 Task: Apply underline to description text.
Action: Mouse moved to (652, 368)
Screenshot: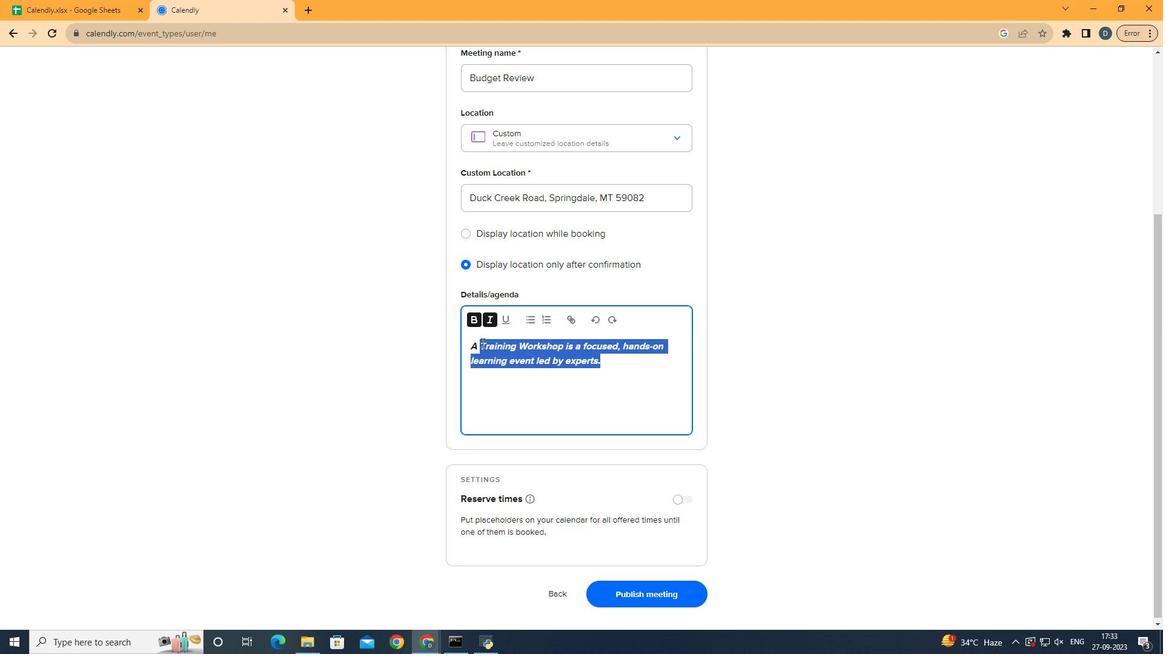 
Action: Mouse pressed left at (652, 368)
Screenshot: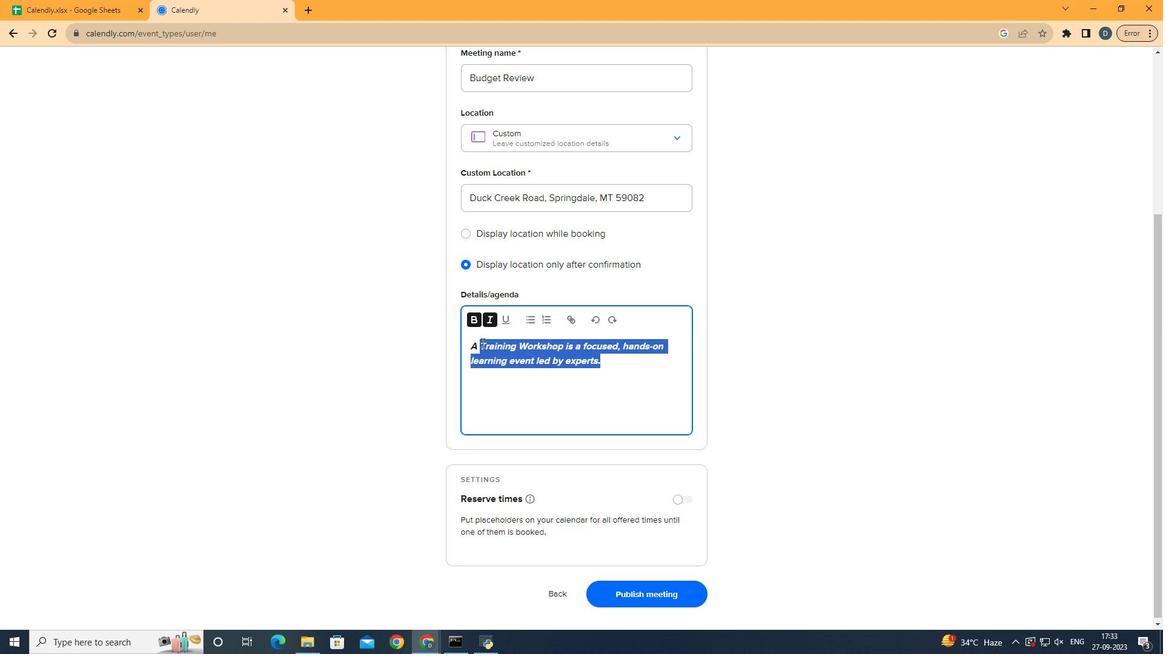 
Action: Mouse moved to (505, 320)
Screenshot: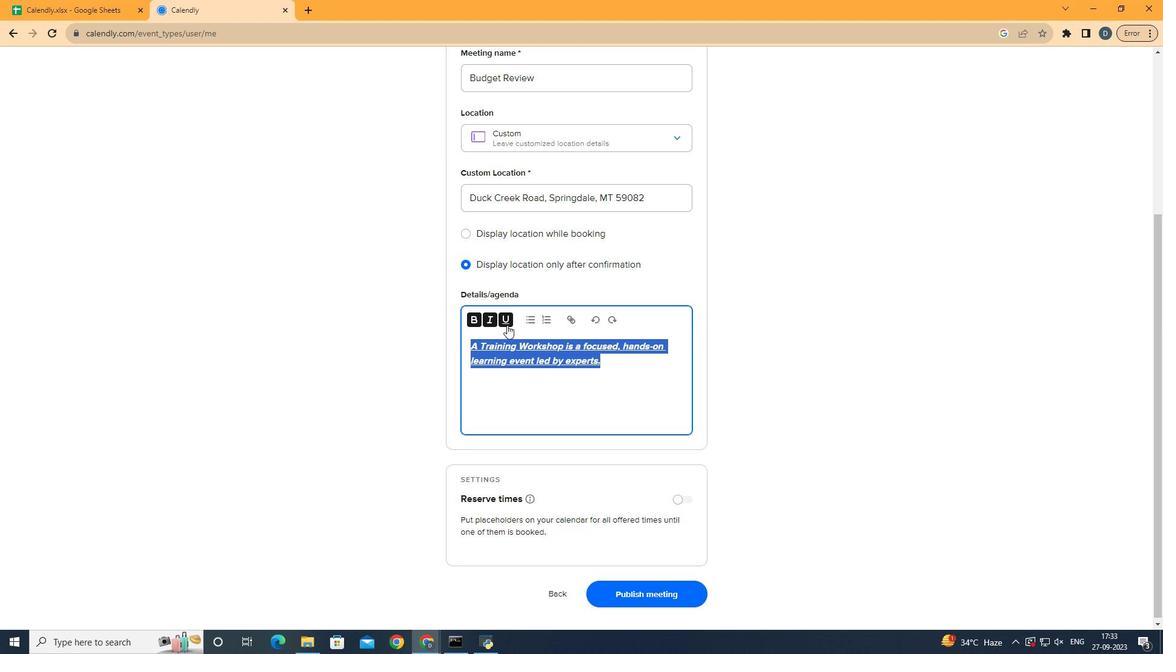 
Action: Mouse pressed left at (505, 320)
Screenshot: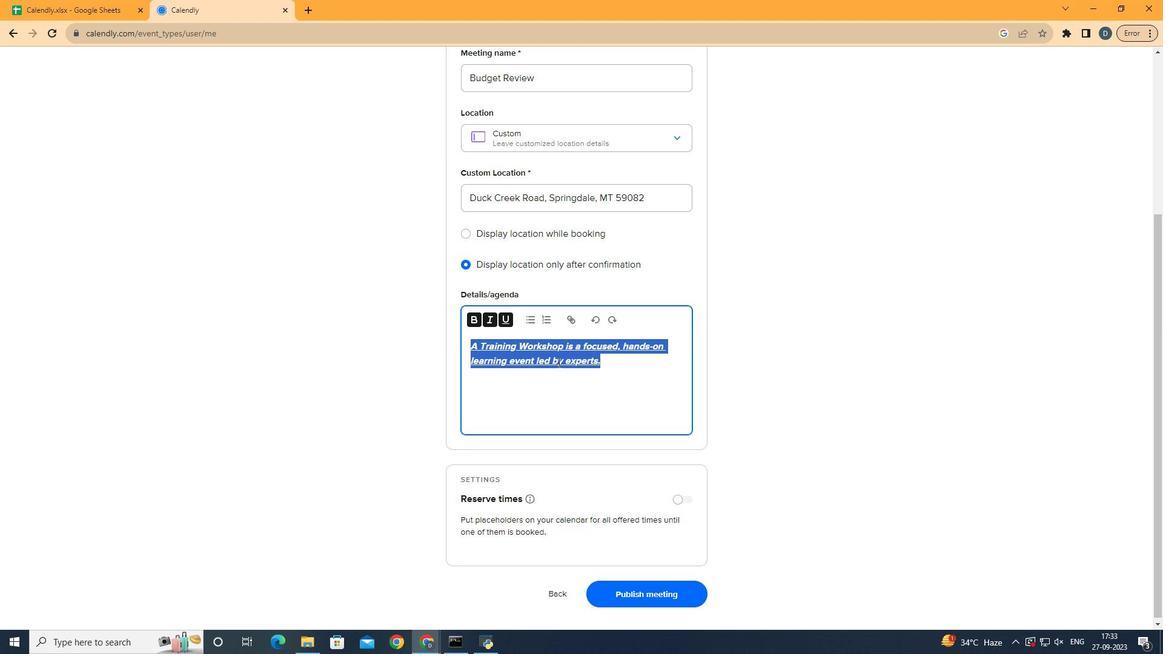 
Action: Mouse moved to (635, 395)
Screenshot: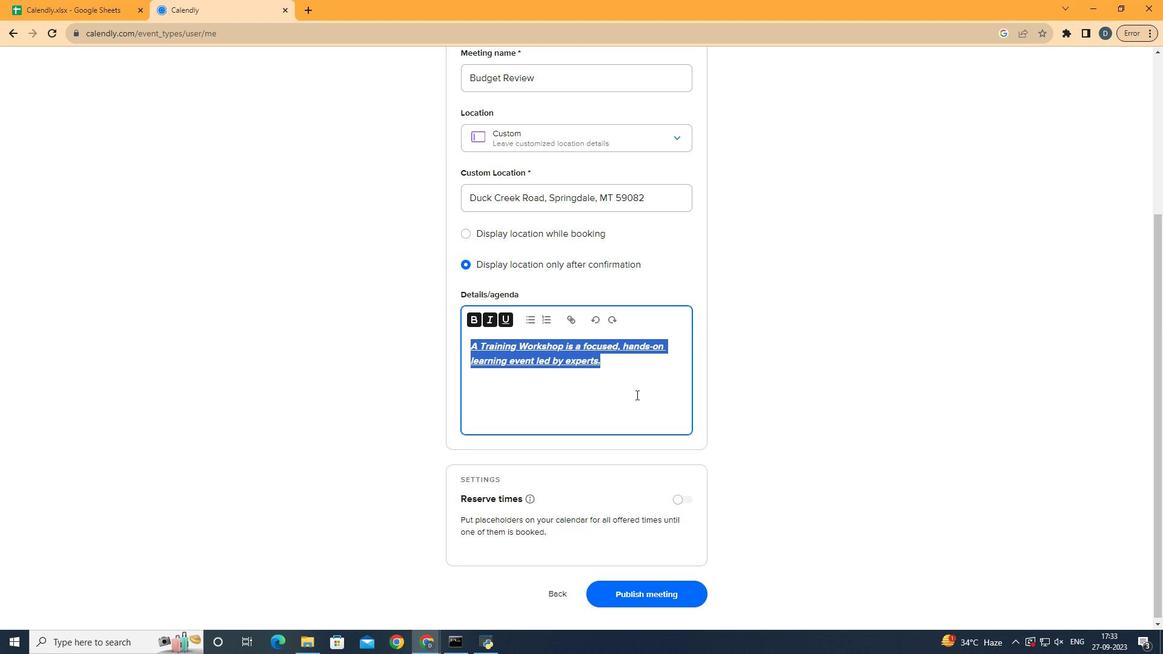 
Action: Mouse pressed left at (635, 395)
Screenshot: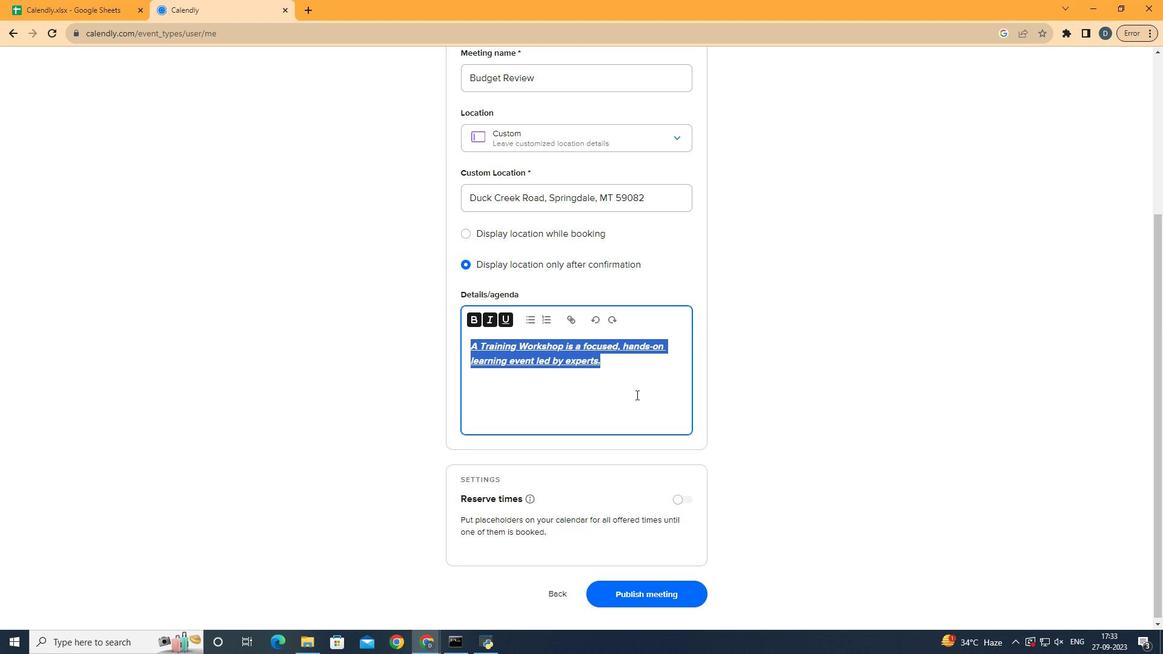 
Action: Mouse moved to (648, 369)
Screenshot: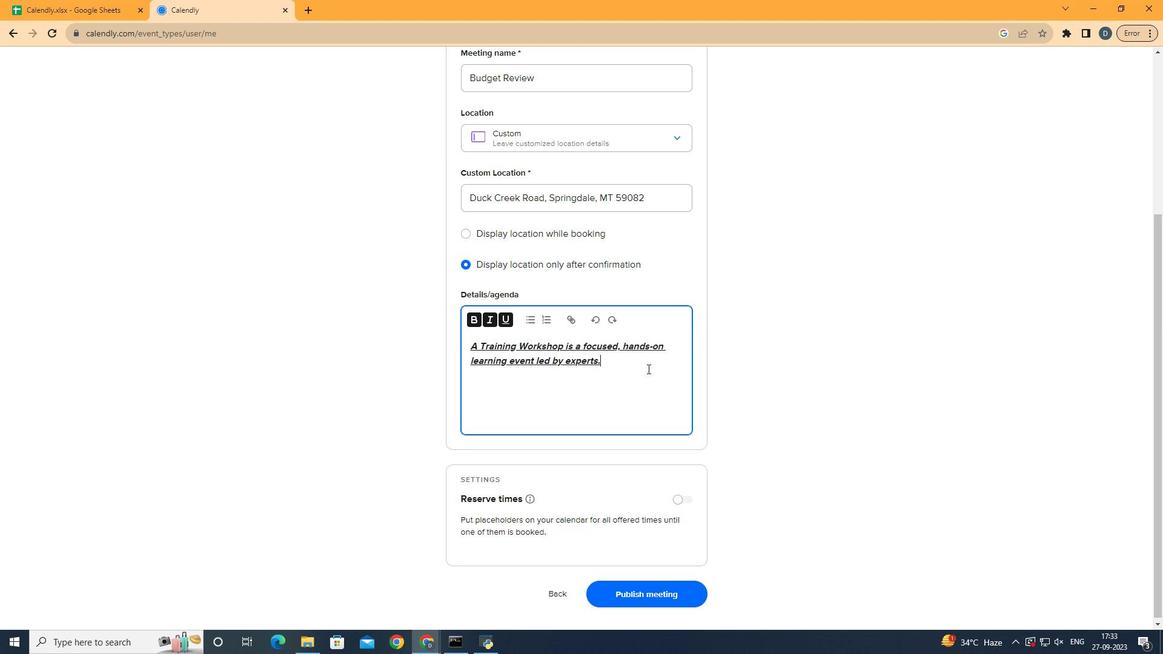 
Action: Mouse pressed left at (648, 369)
Screenshot: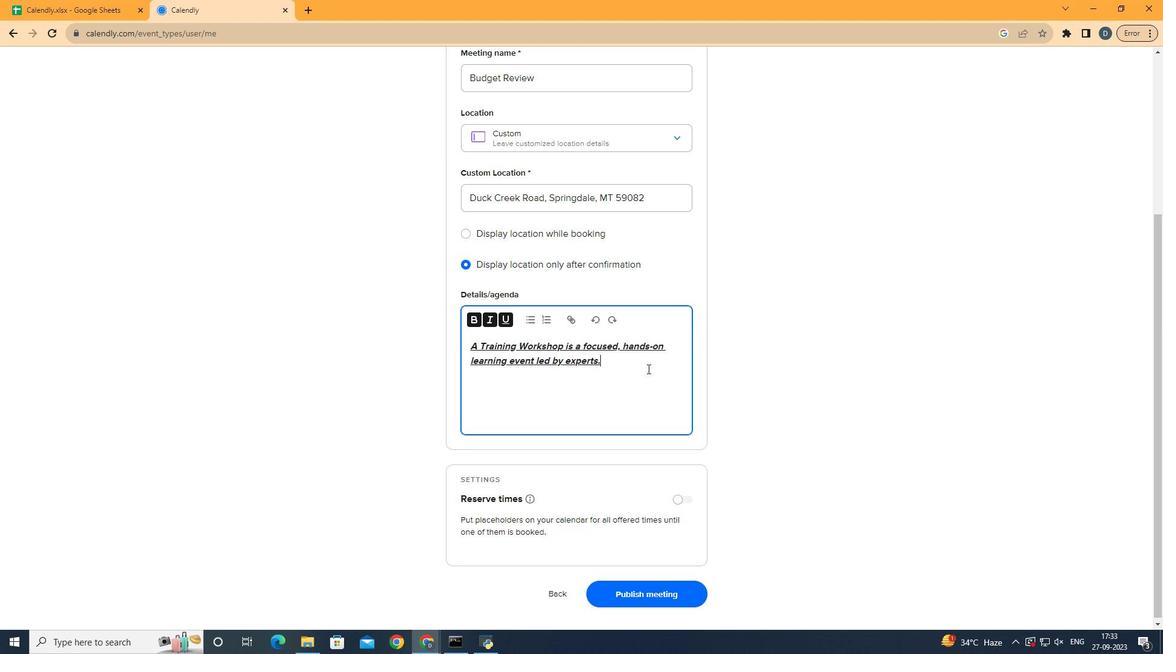 
Action: Mouse moved to (649, 372)
Screenshot: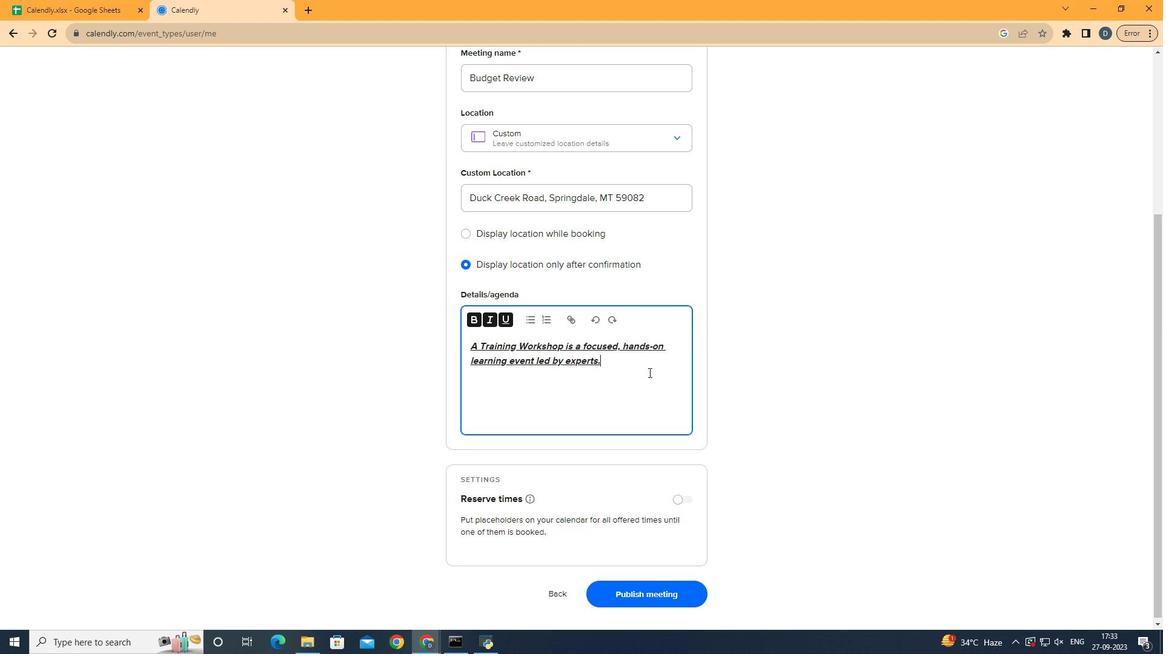 
